 Task: Apply a "Nathon Dumalo" background.
Action: Mouse pressed left at (628, 367)
Screenshot: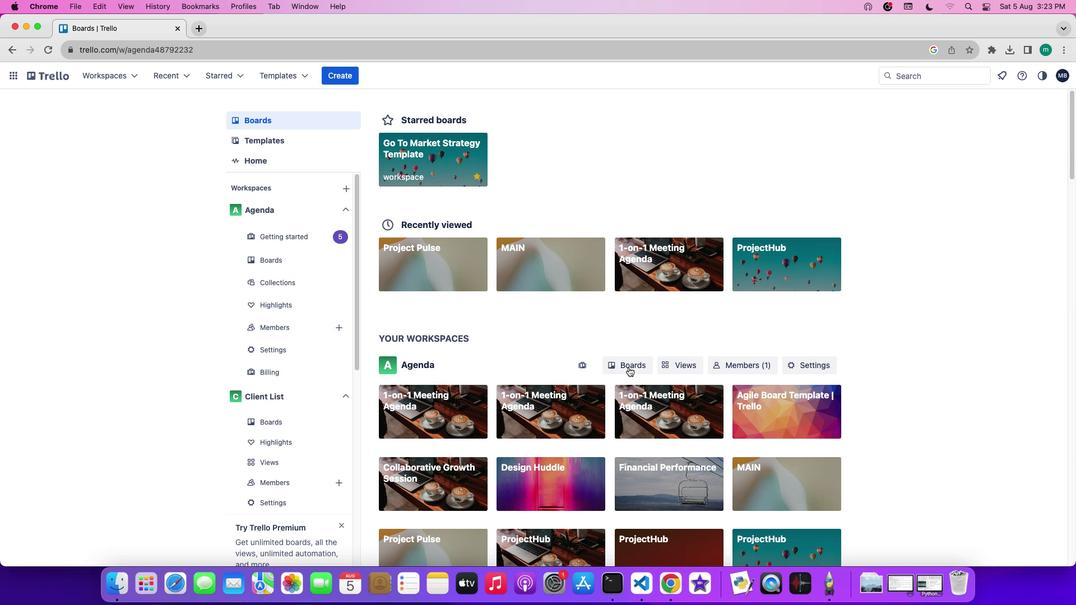 
Action: Mouse moved to (275, 330)
Screenshot: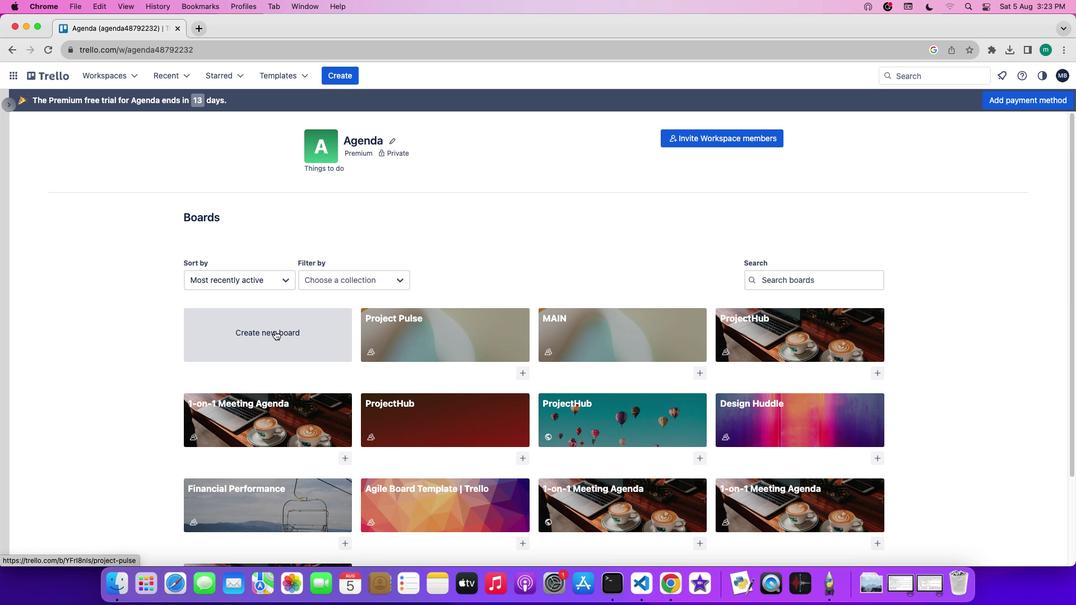
Action: Mouse pressed left at (275, 330)
Screenshot: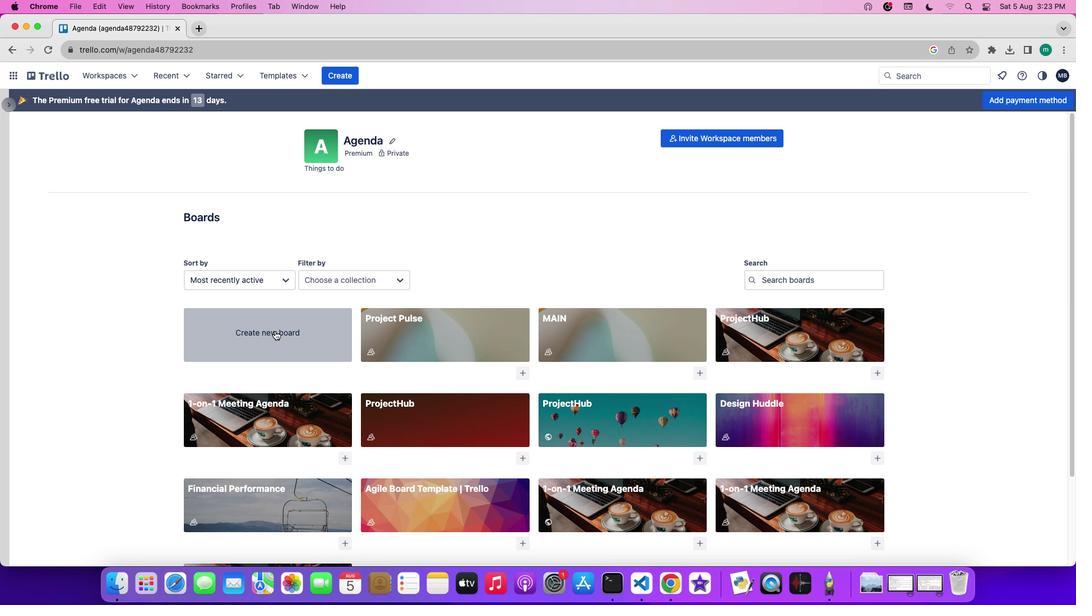 
Action: Mouse moved to (504, 339)
Screenshot: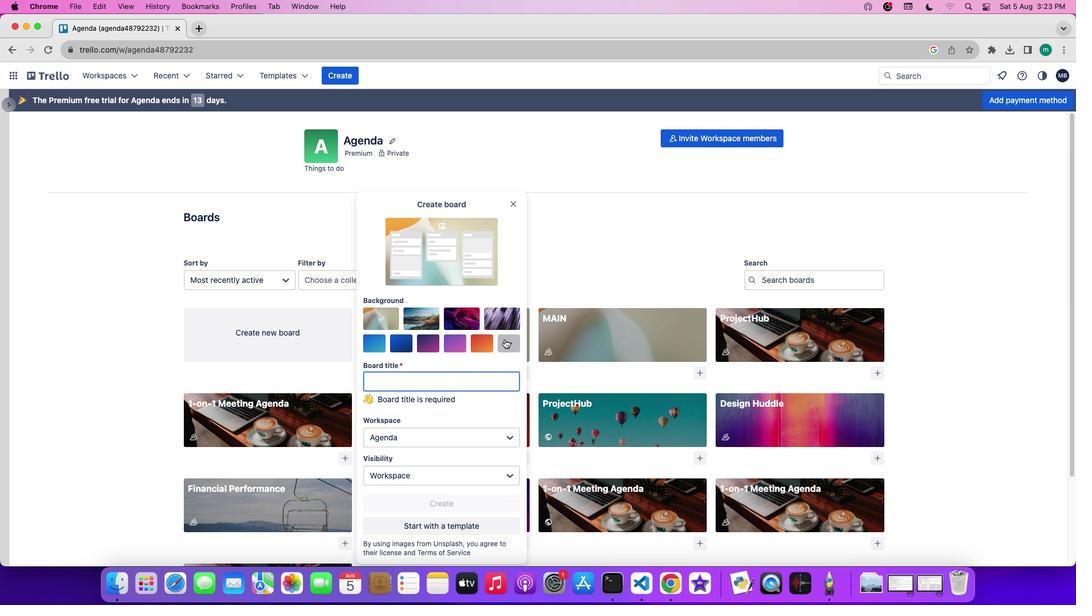 
Action: Mouse pressed left at (504, 339)
Screenshot: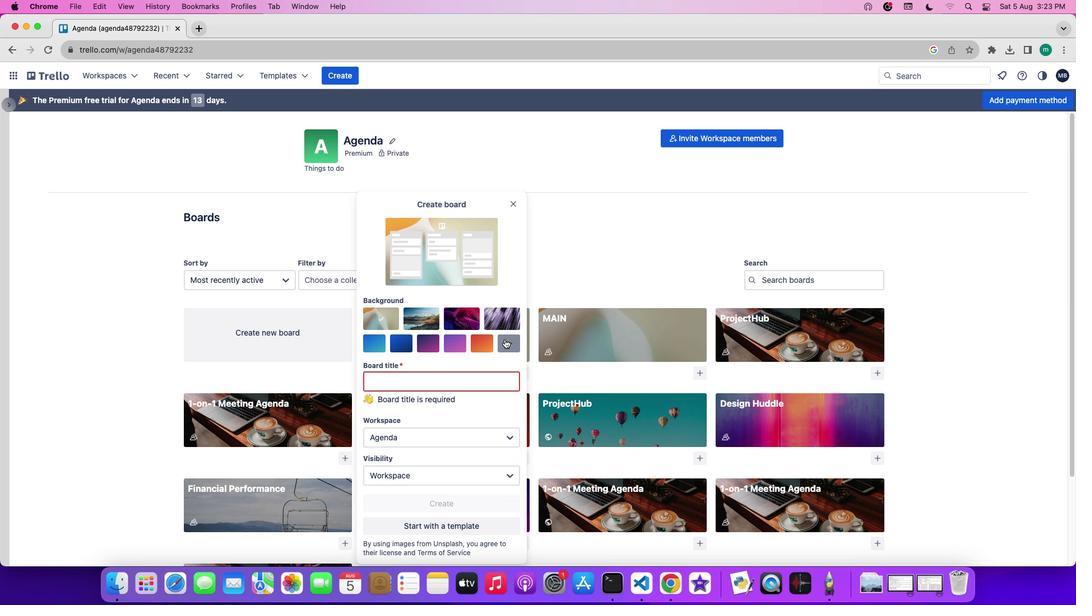 
Action: Mouse moved to (649, 269)
Screenshot: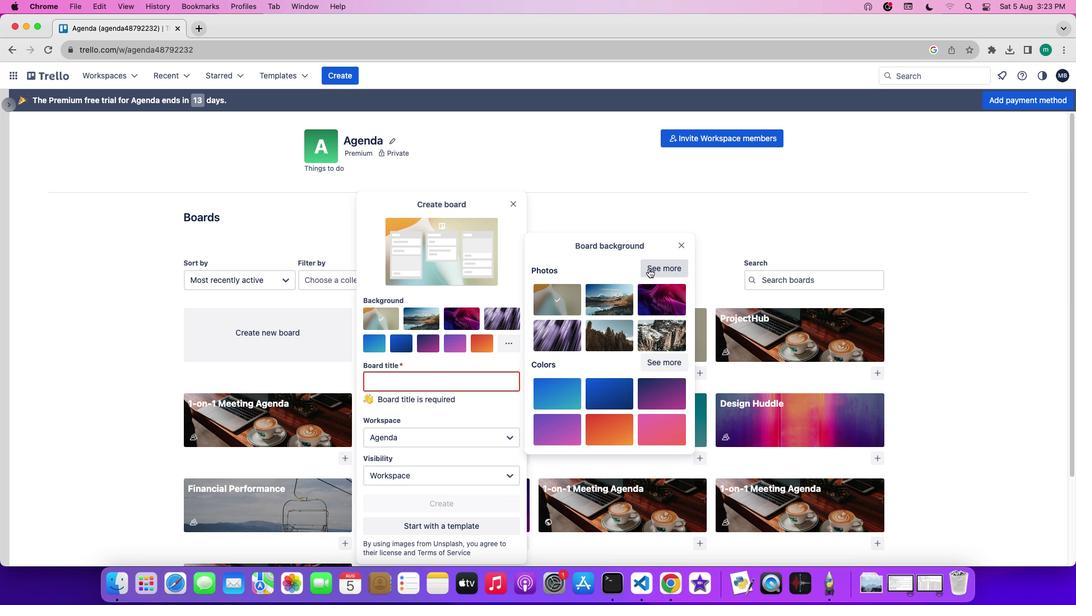 
Action: Mouse pressed left at (649, 269)
Screenshot: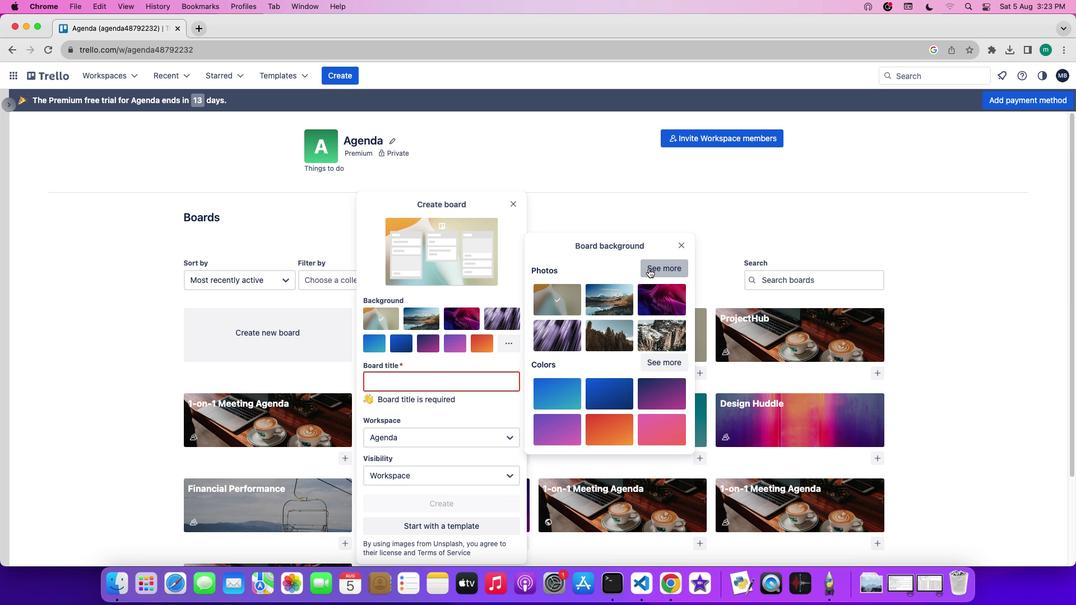 
Action: Mouse moved to (648, 248)
Screenshot: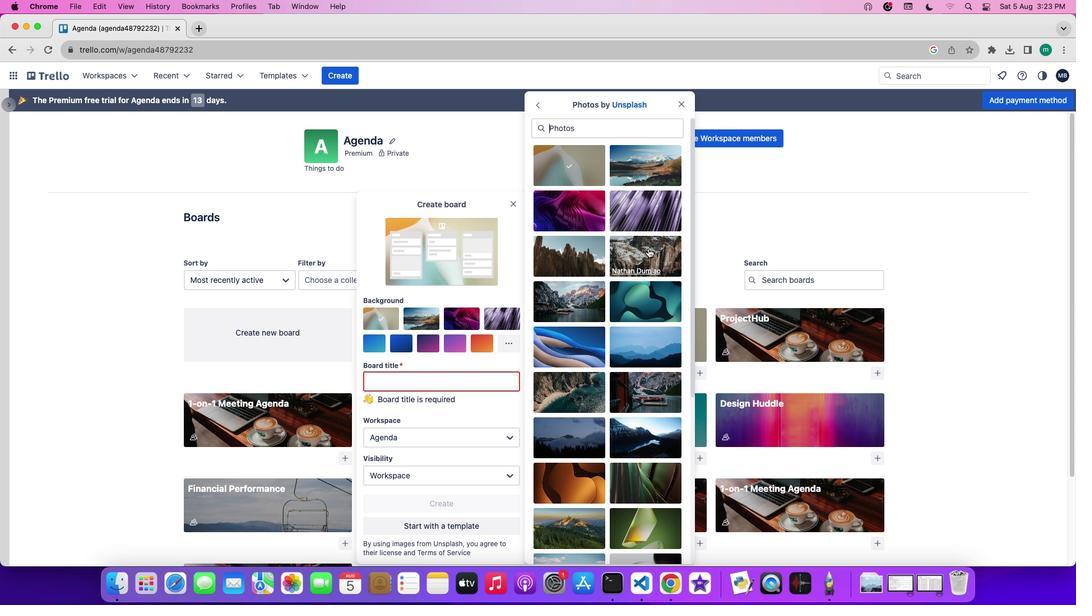 
Action: Mouse pressed left at (648, 248)
Screenshot: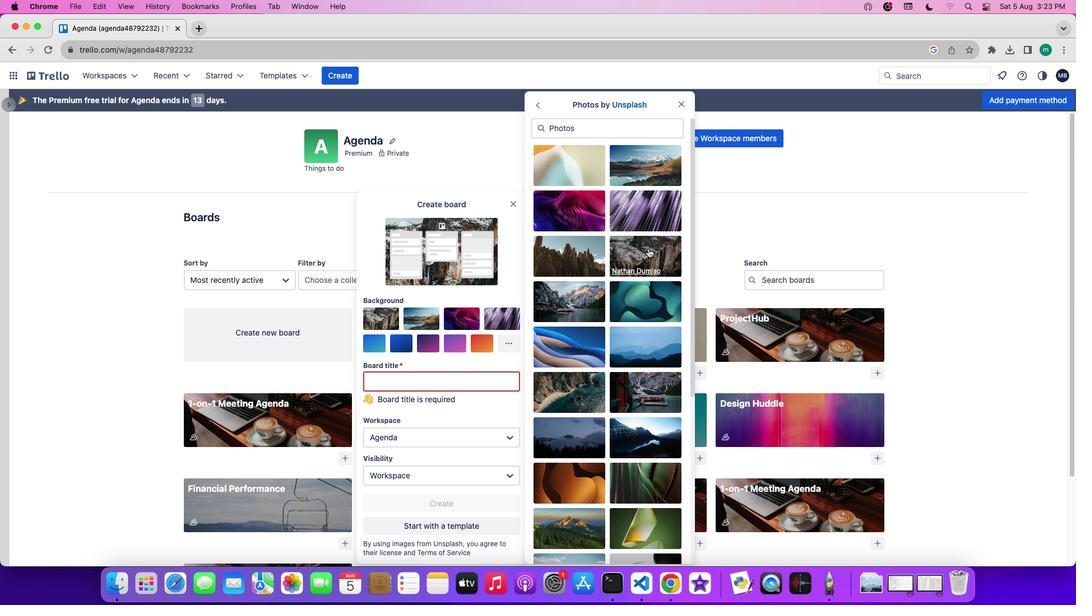 
